 Task: Toggle the format on type in the formatting.
Action: Mouse moved to (7, 700)
Screenshot: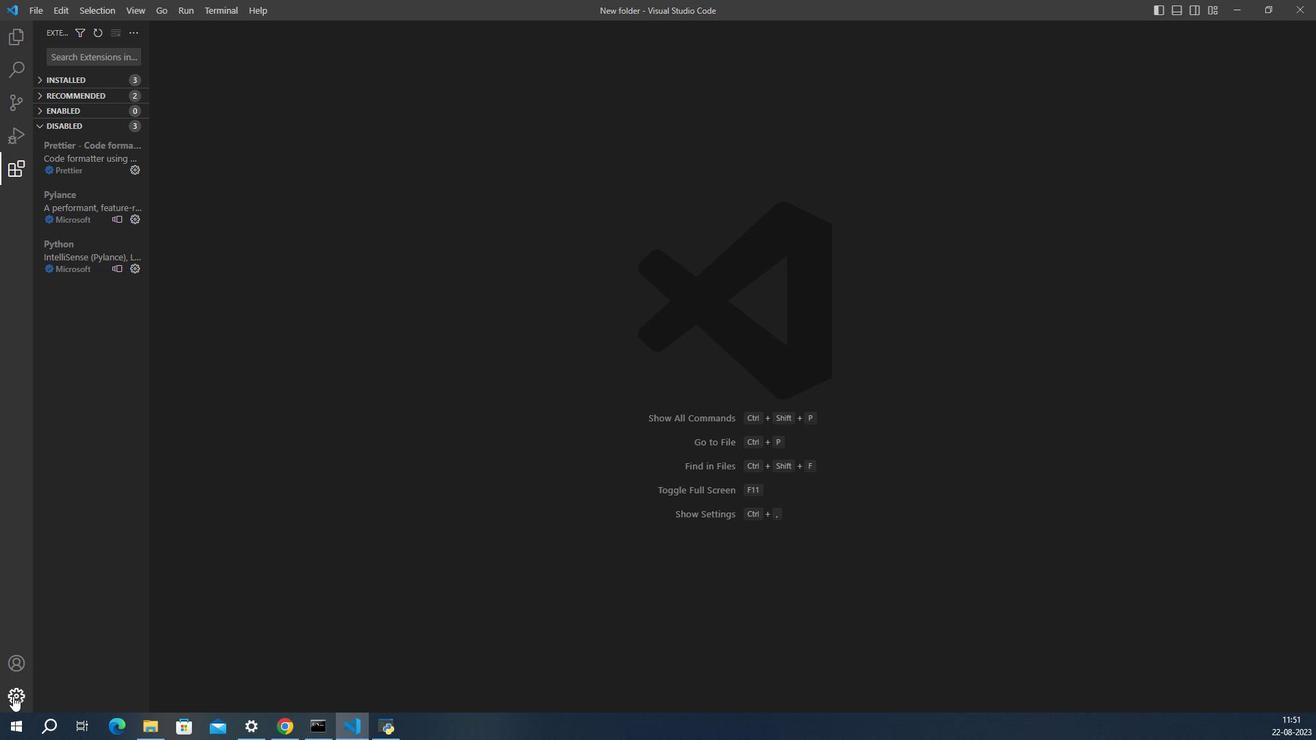 
Action: Mouse pressed left at (7, 700)
Screenshot: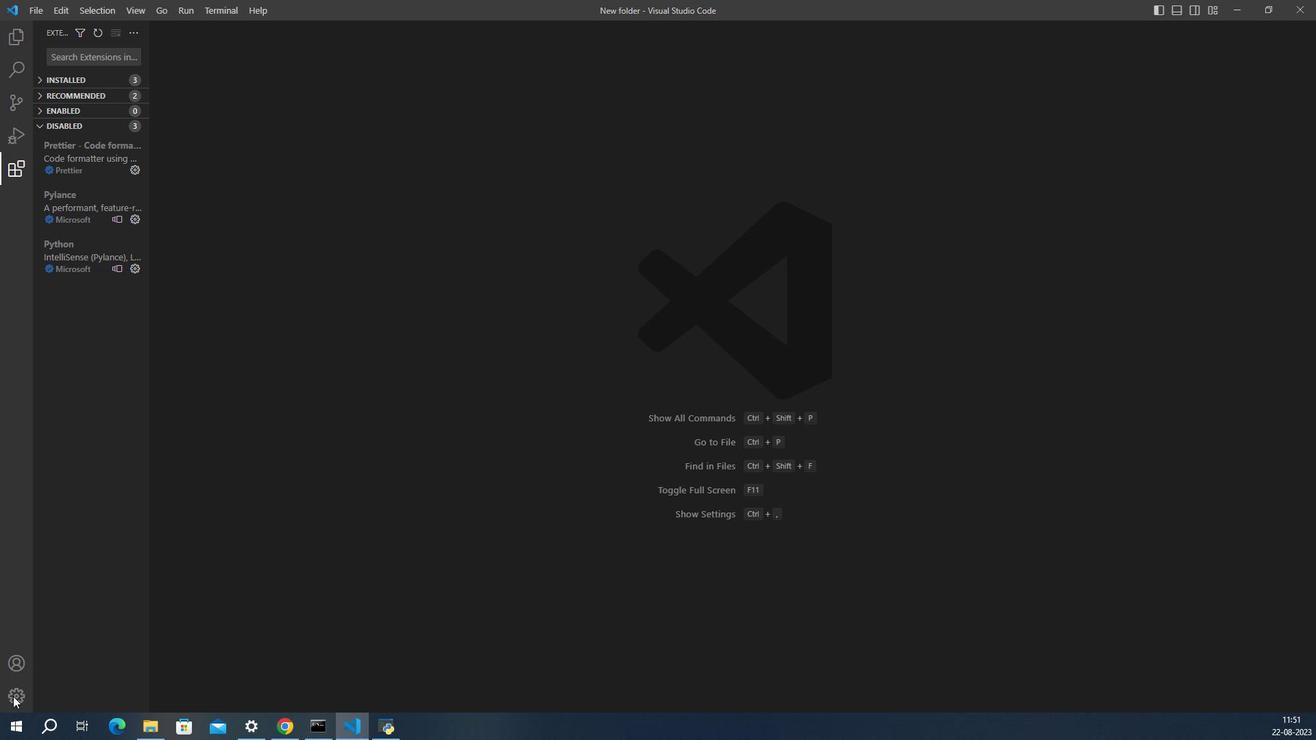 
Action: Mouse moved to (81, 587)
Screenshot: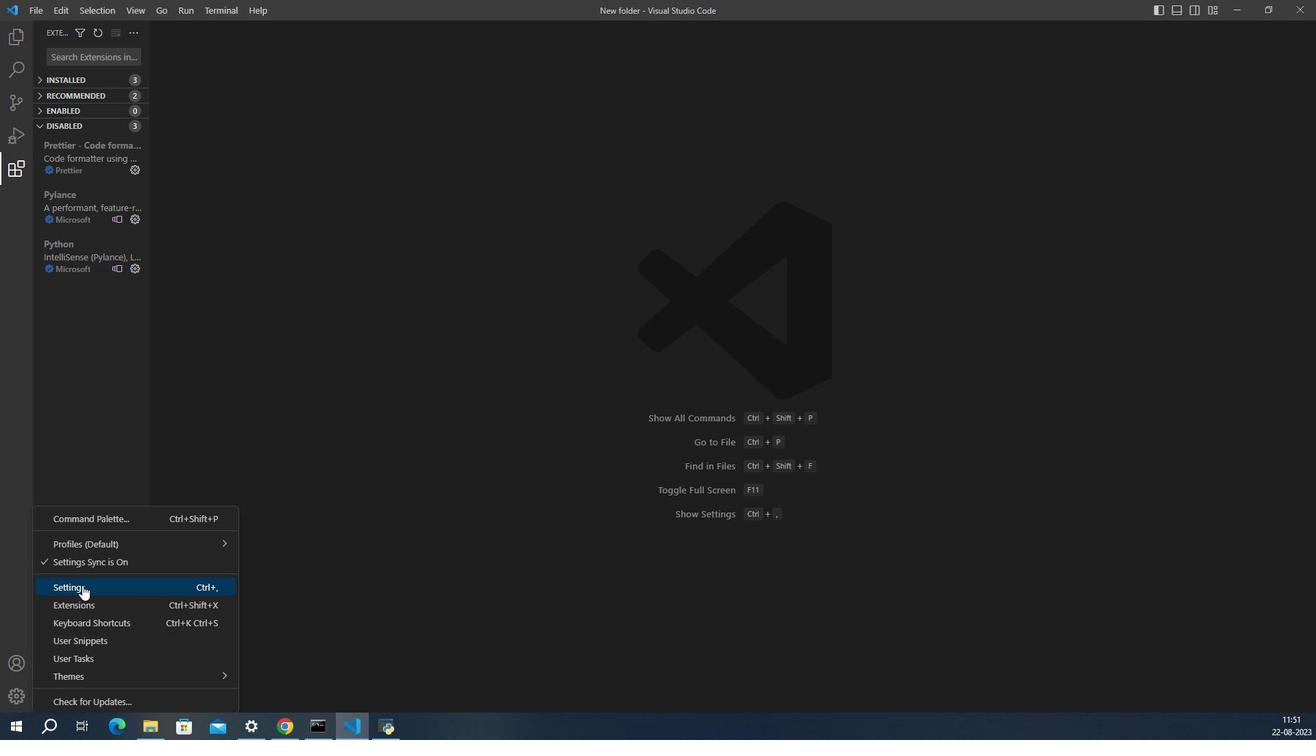 
Action: Mouse pressed left at (81, 587)
Screenshot: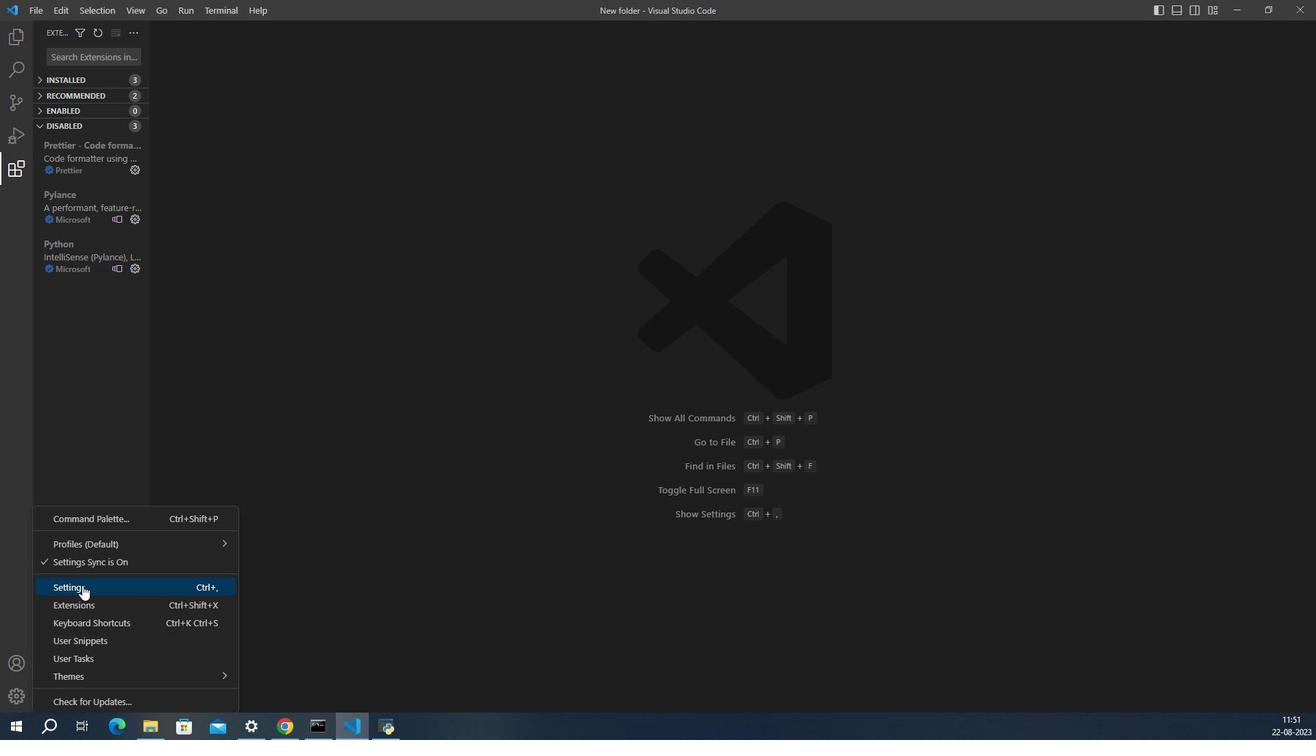 
Action: Mouse moved to (613, 362)
Screenshot: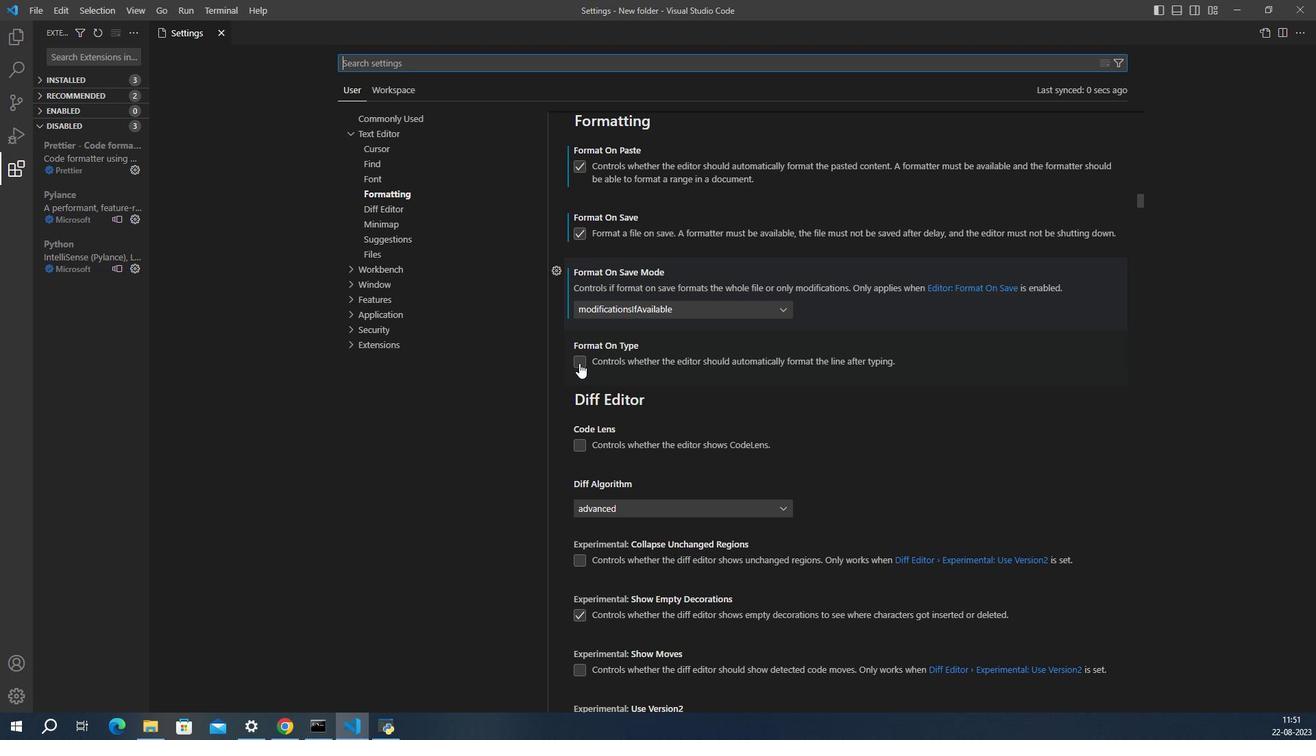 
Action: Mouse pressed left at (613, 362)
Screenshot: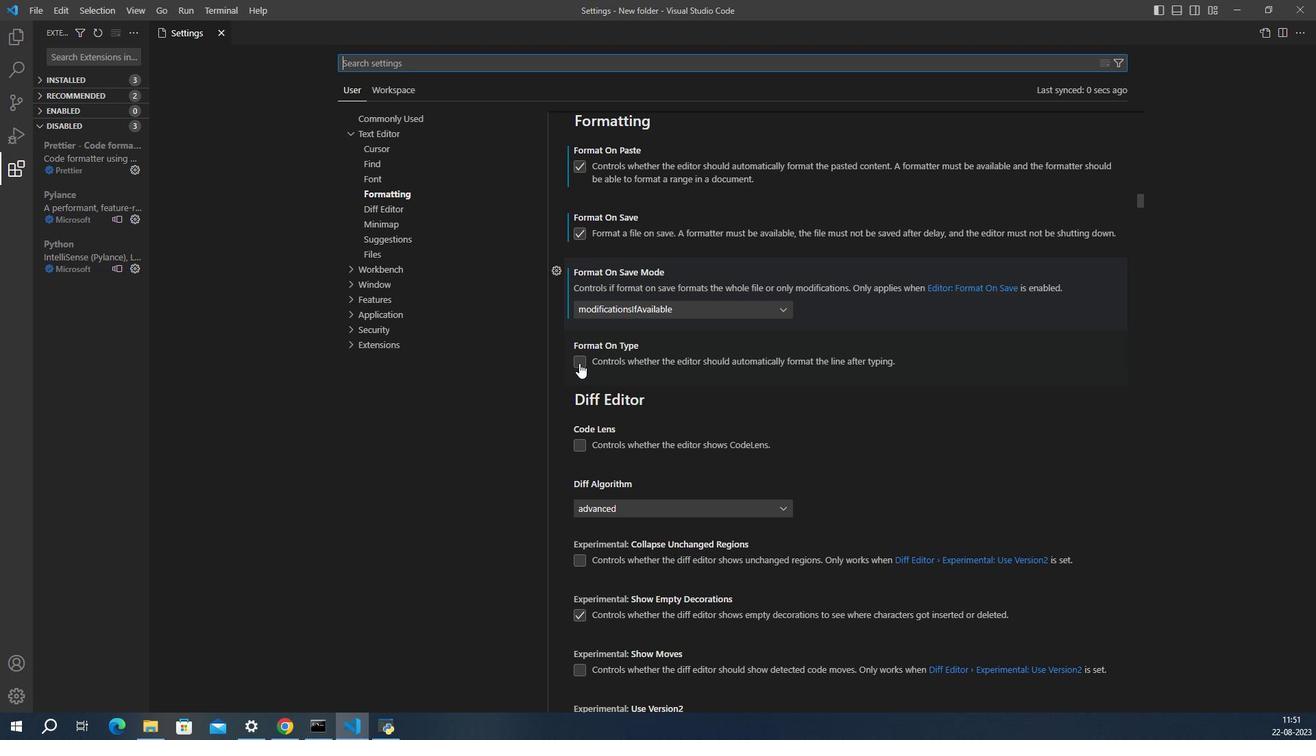 
Action: Mouse moved to (658, 361)
Screenshot: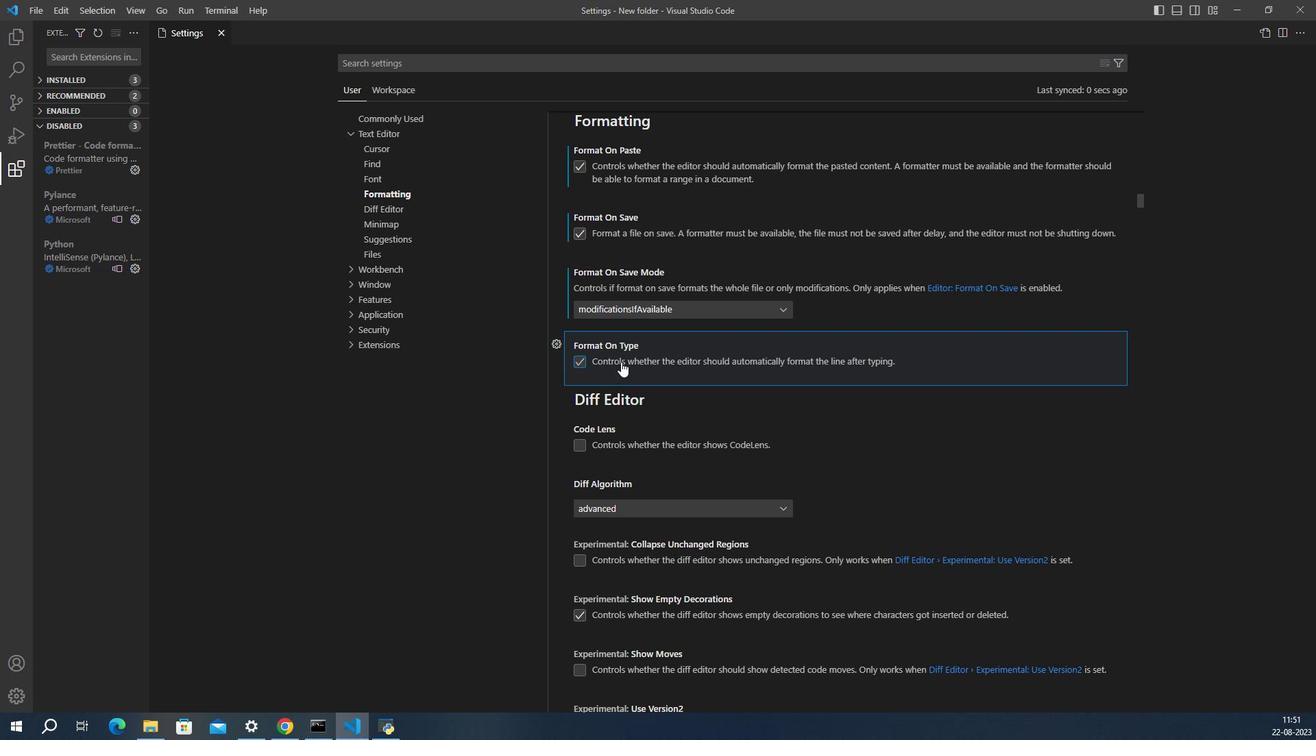 
